 Task: Use the formula "BITOR" in spreadsheet "Project protfolio".
Action: Mouse moved to (815, 128)
Screenshot: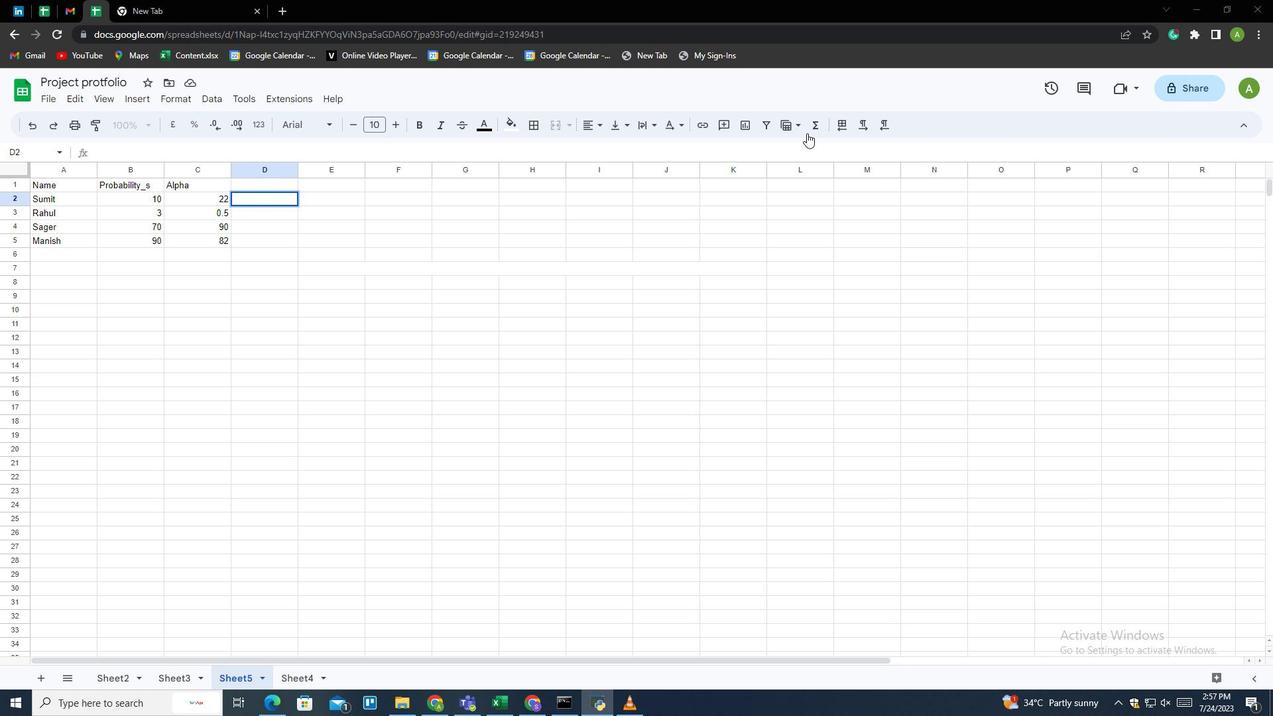 
Action: Mouse pressed left at (815, 128)
Screenshot: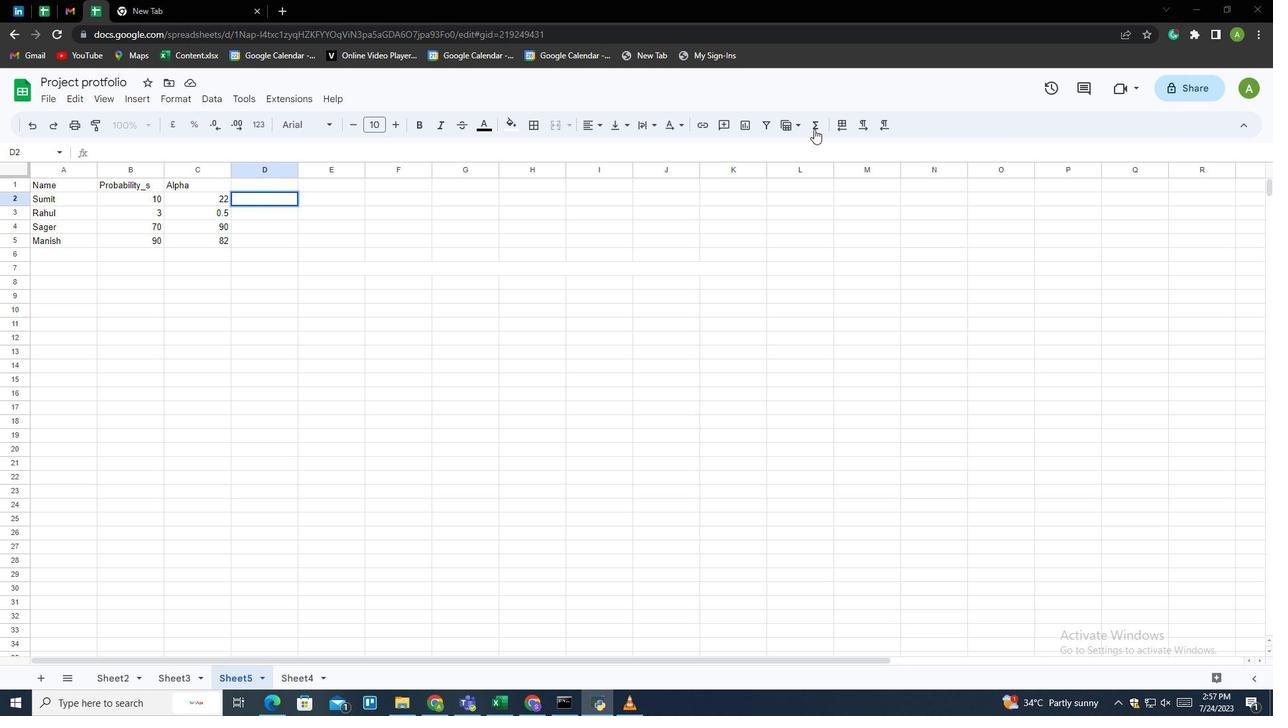 
Action: Mouse moved to (817, 135)
Screenshot: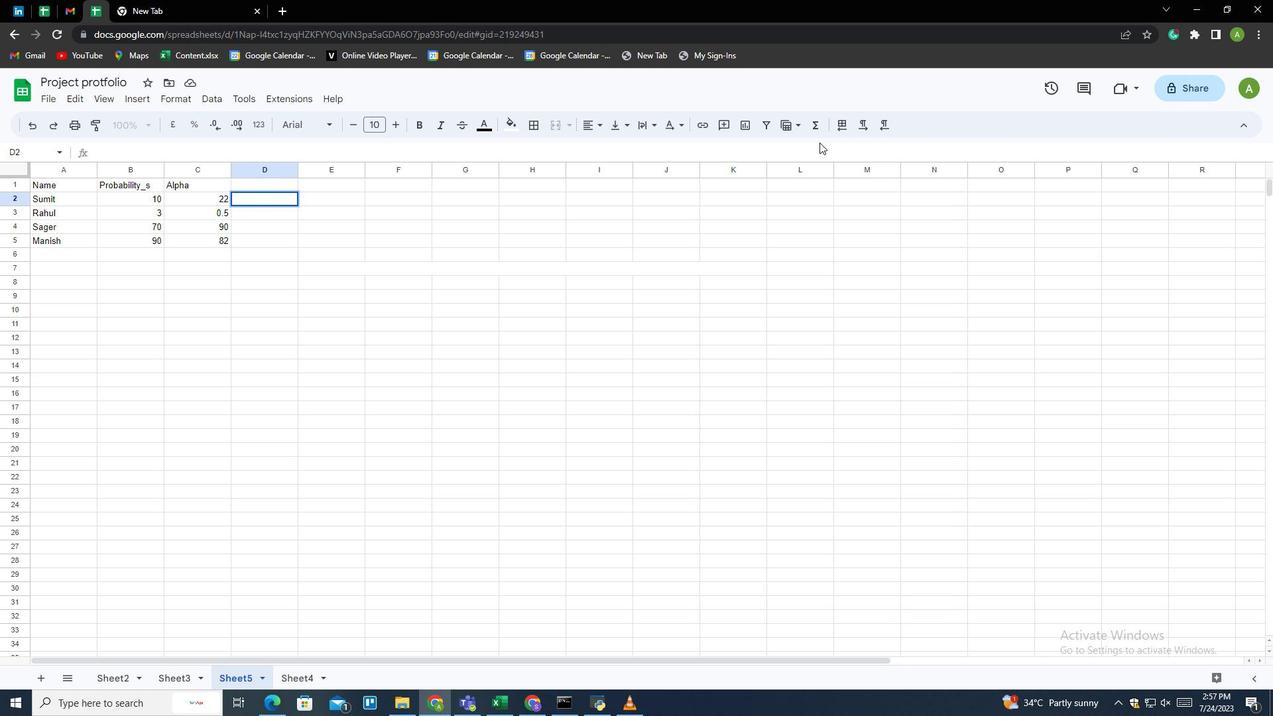 
Action: Mouse pressed left at (817, 135)
Screenshot: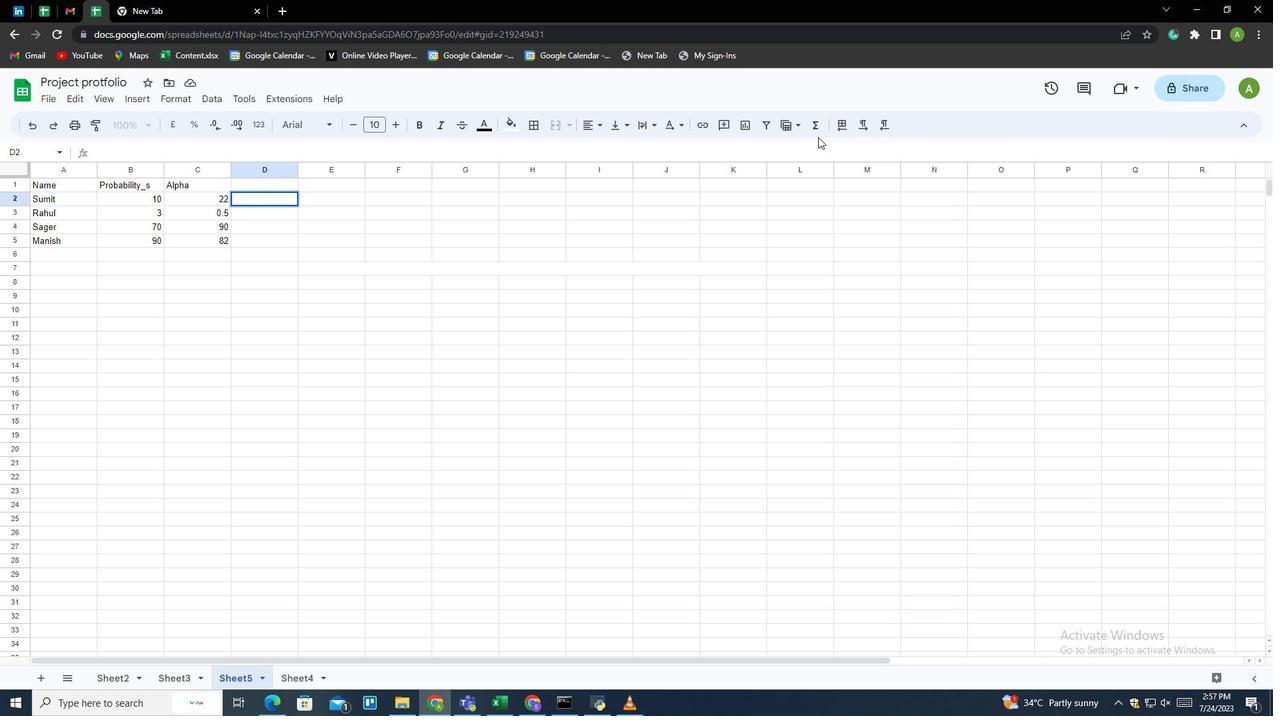 
Action: Mouse moved to (817, 130)
Screenshot: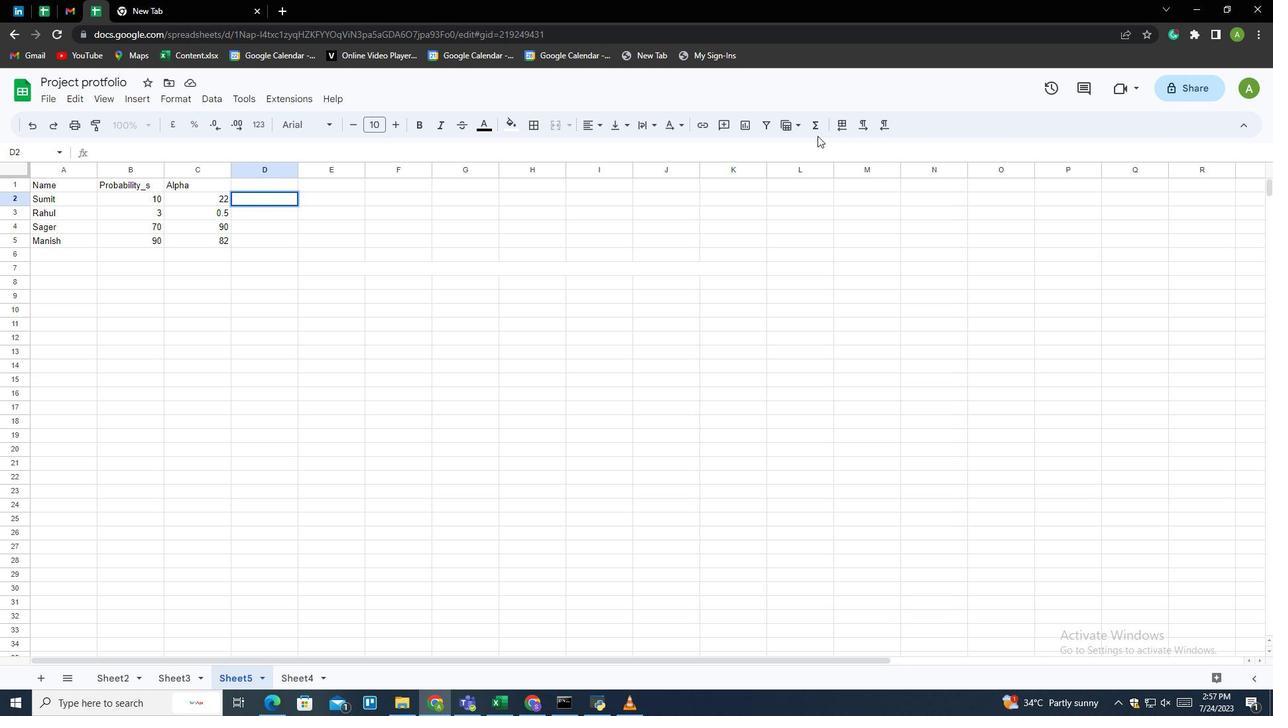 
Action: Mouse pressed left at (817, 130)
Screenshot: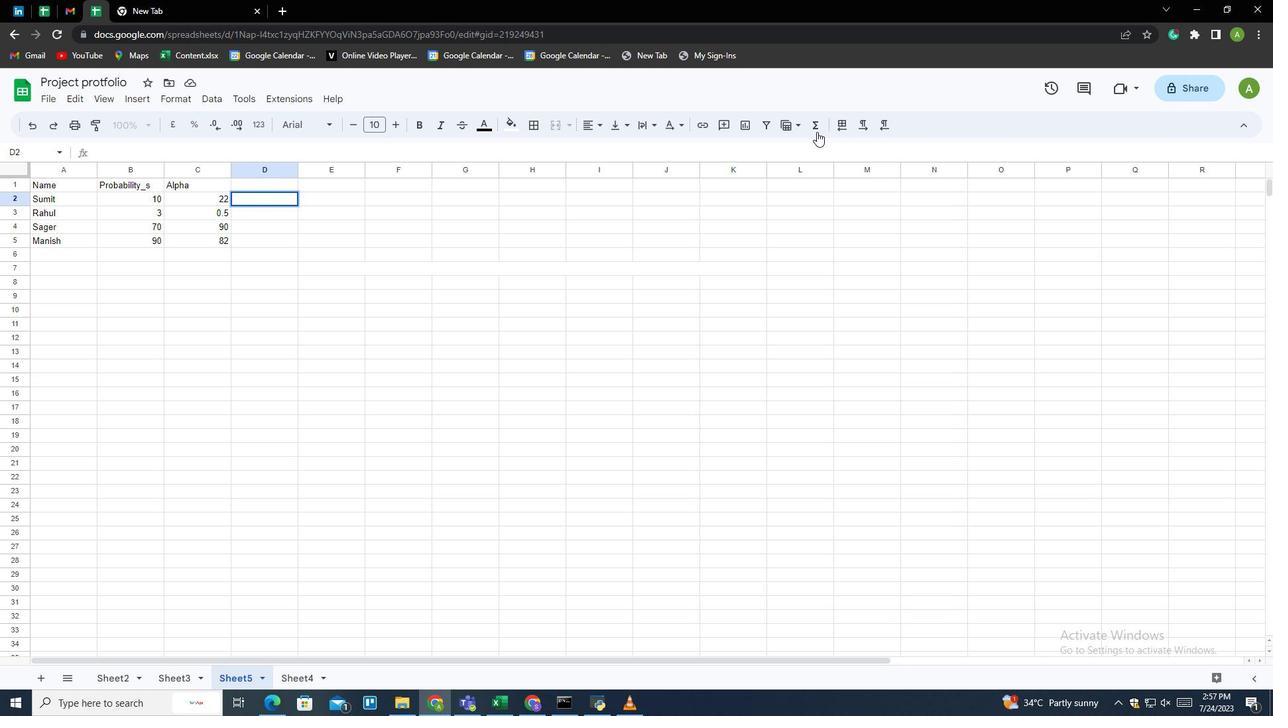 
Action: Mouse moved to (838, 265)
Screenshot: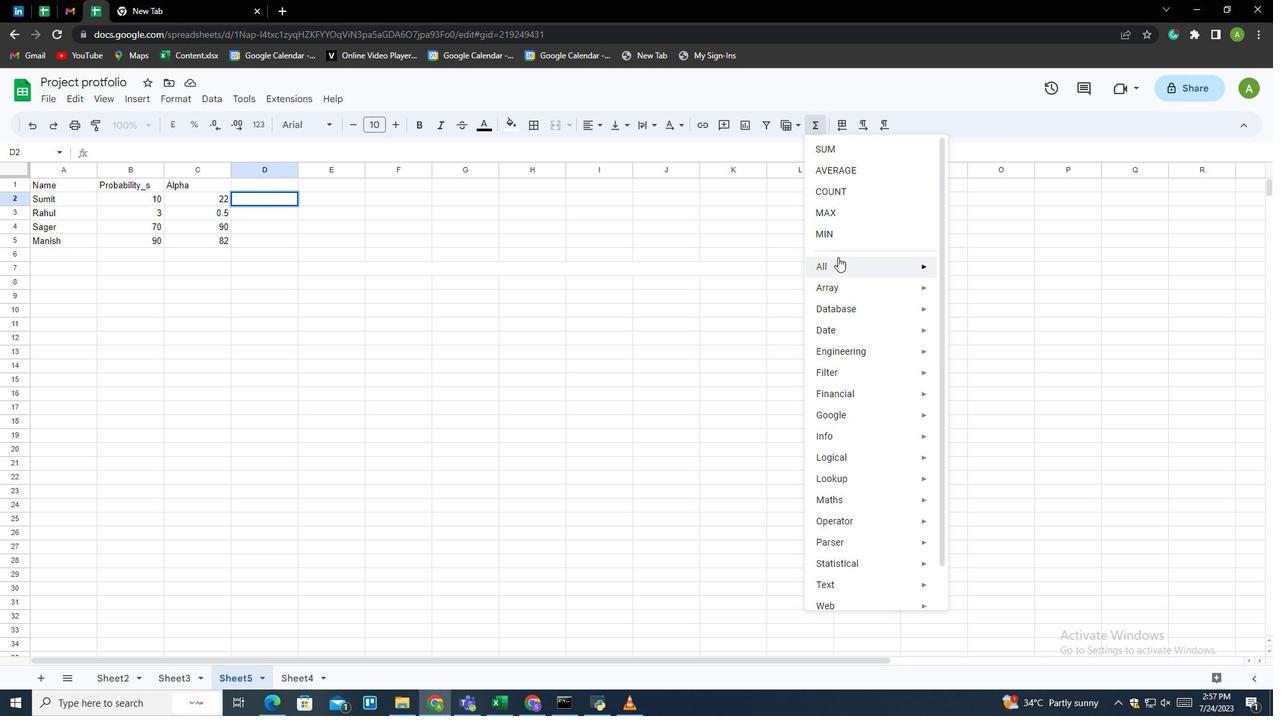 
Action: Mouse pressed left at (838, 265)
Screenshot: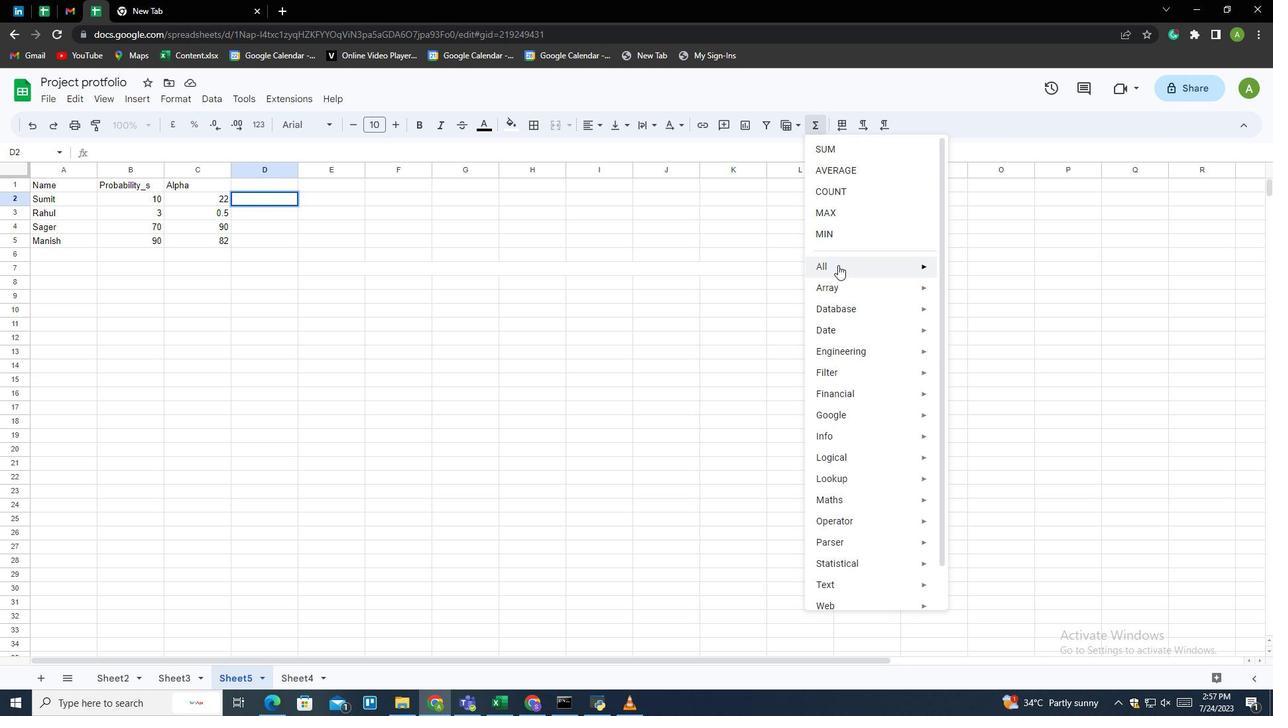 
Action: Mouse moved to (965, 422)
Screenshot: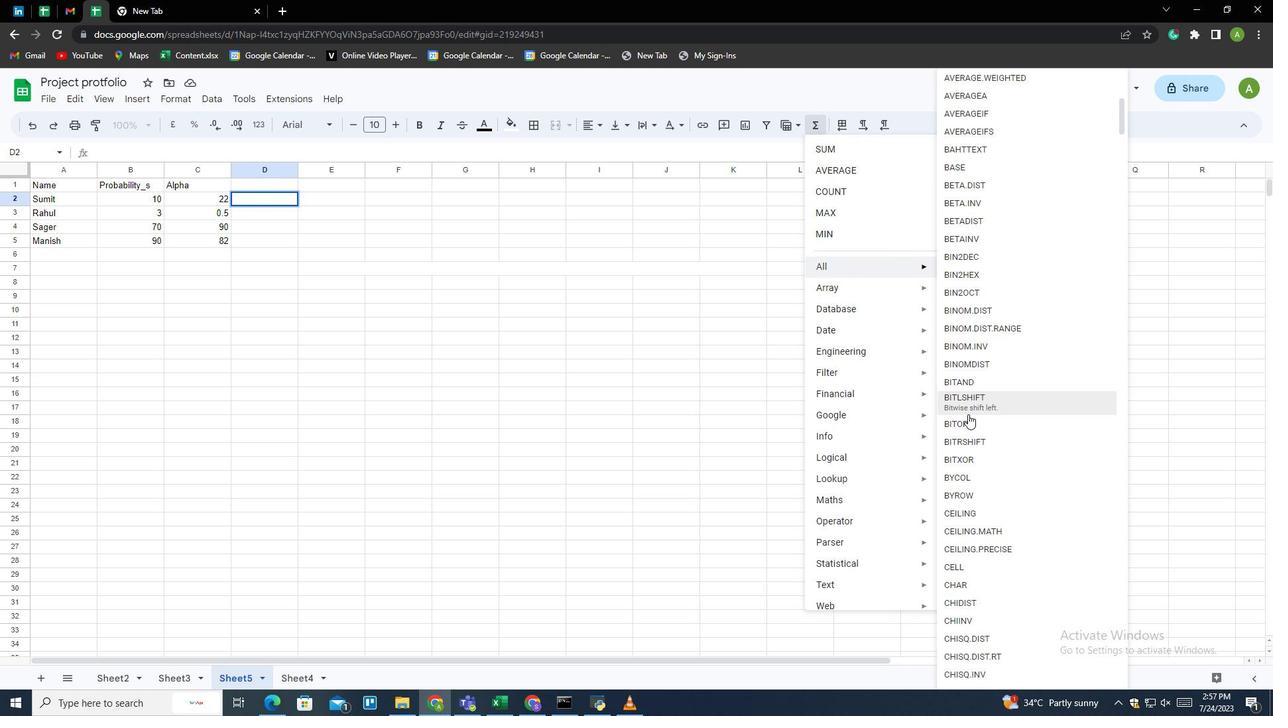 
Action: Mouse pressed left at (965, 422)
Screenshot: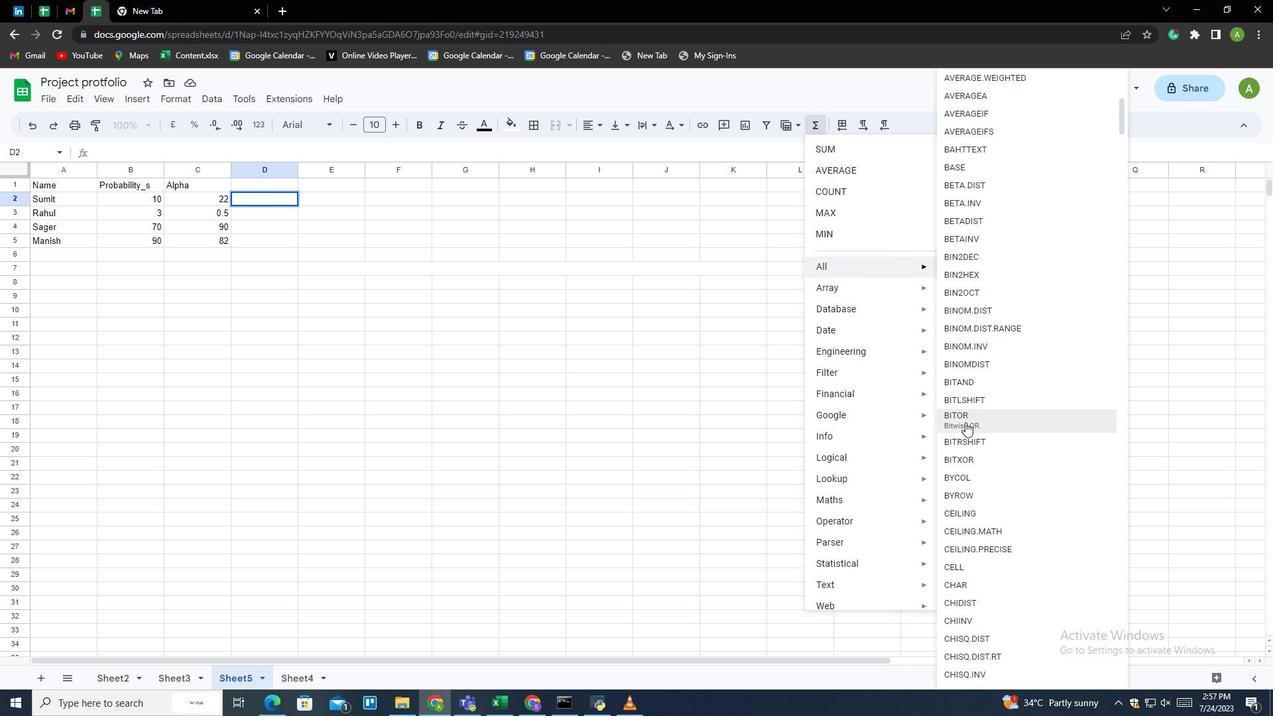 
Action: Mouse moved to (145, 197)
Screenshot: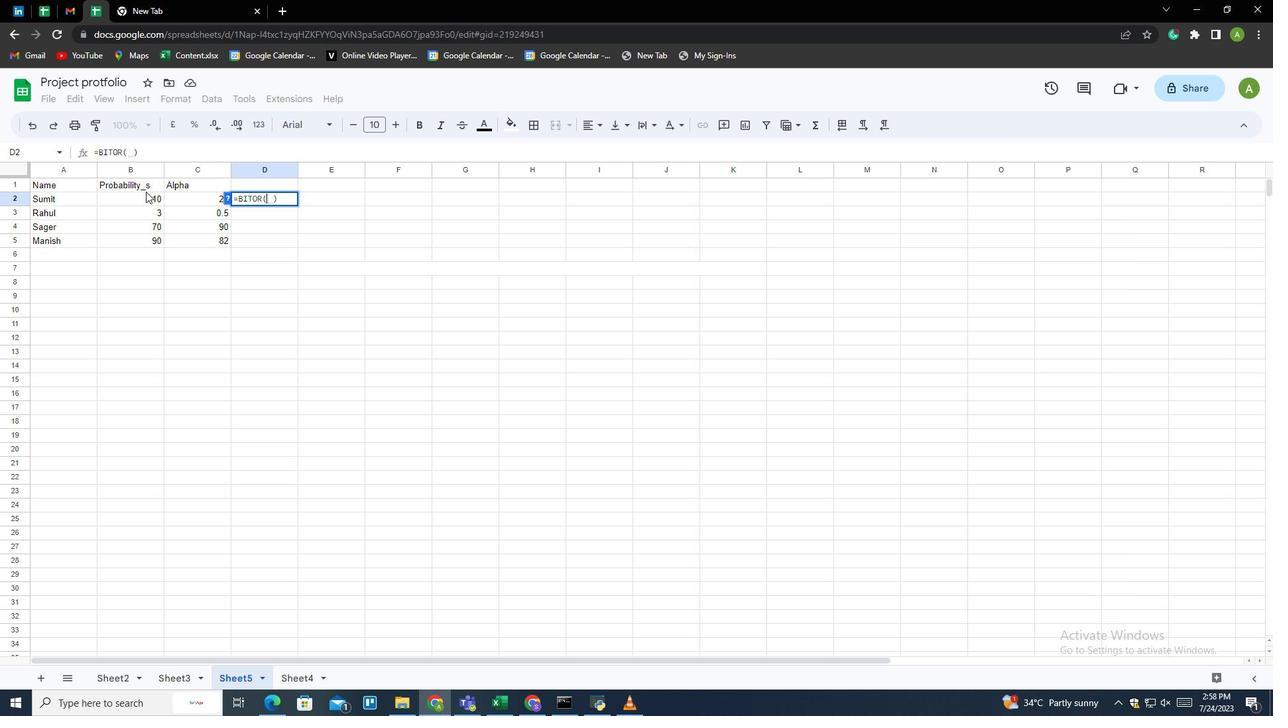 
Action: Mouse pressed left at (145, 197)
Screenshot: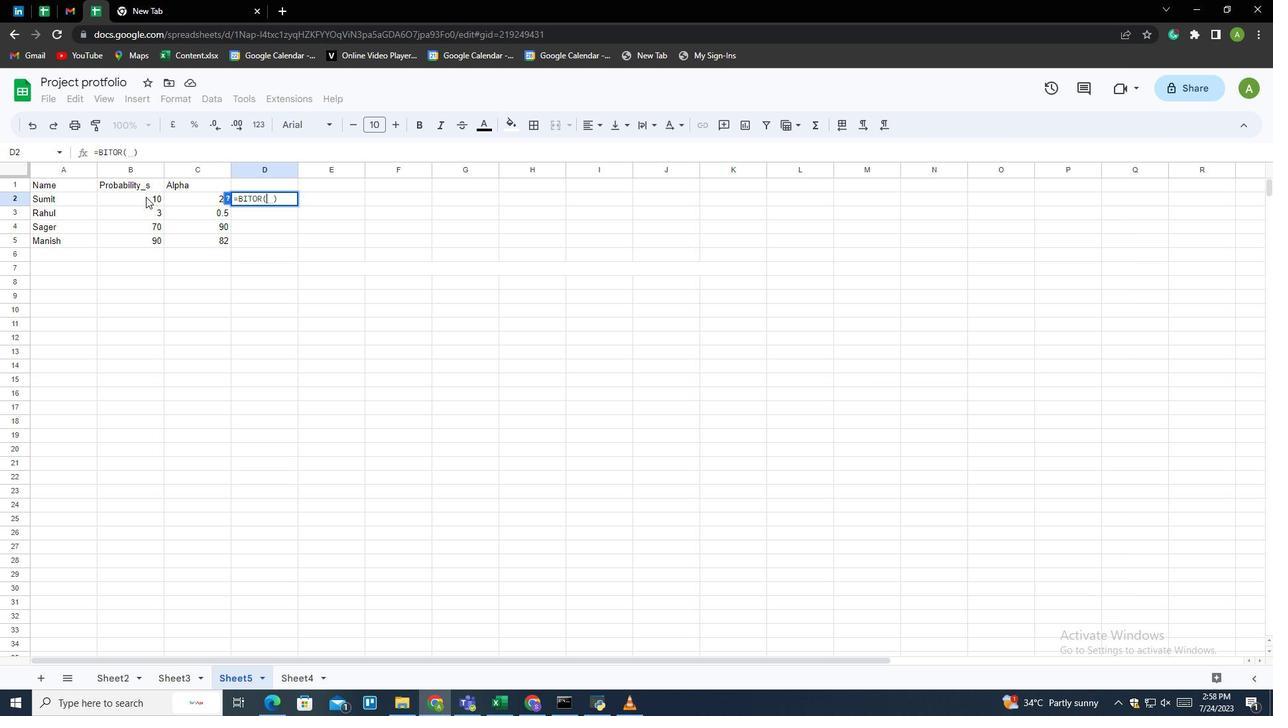 
Action: Mouse moved to (195, 198)
Screenshot: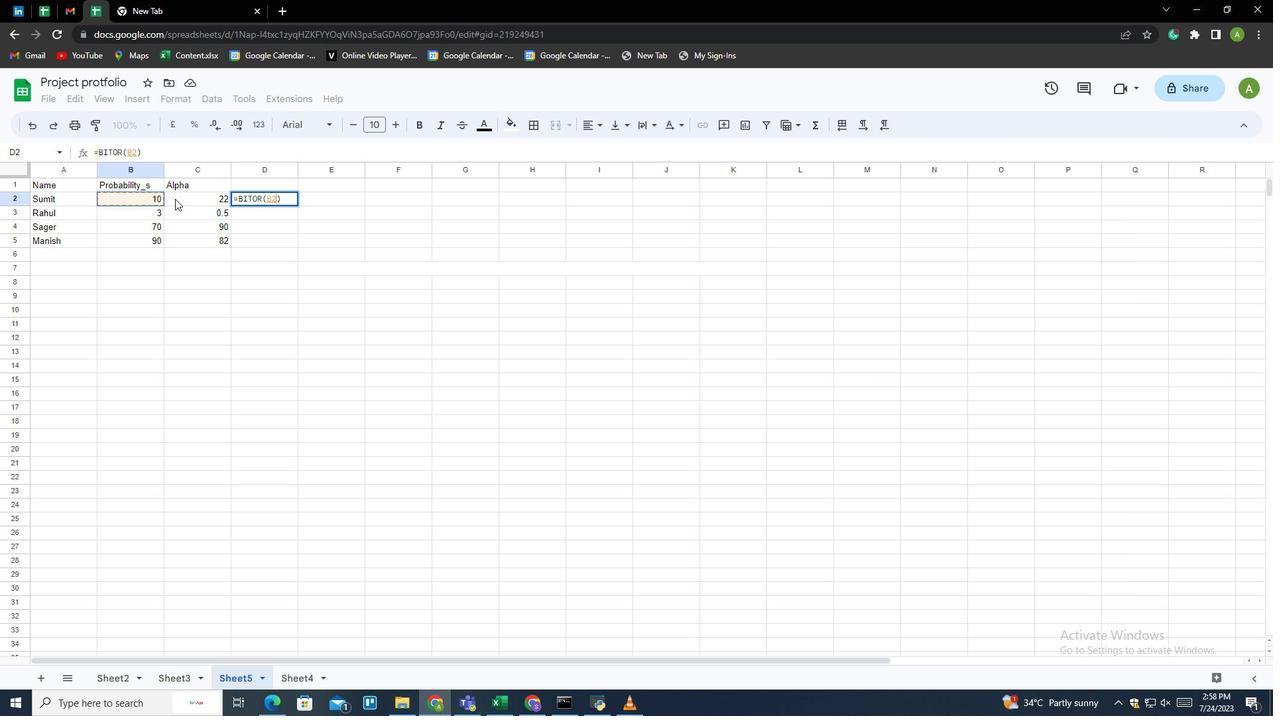 
Action: Mouse pressed left at (195, 198)
Screenshot: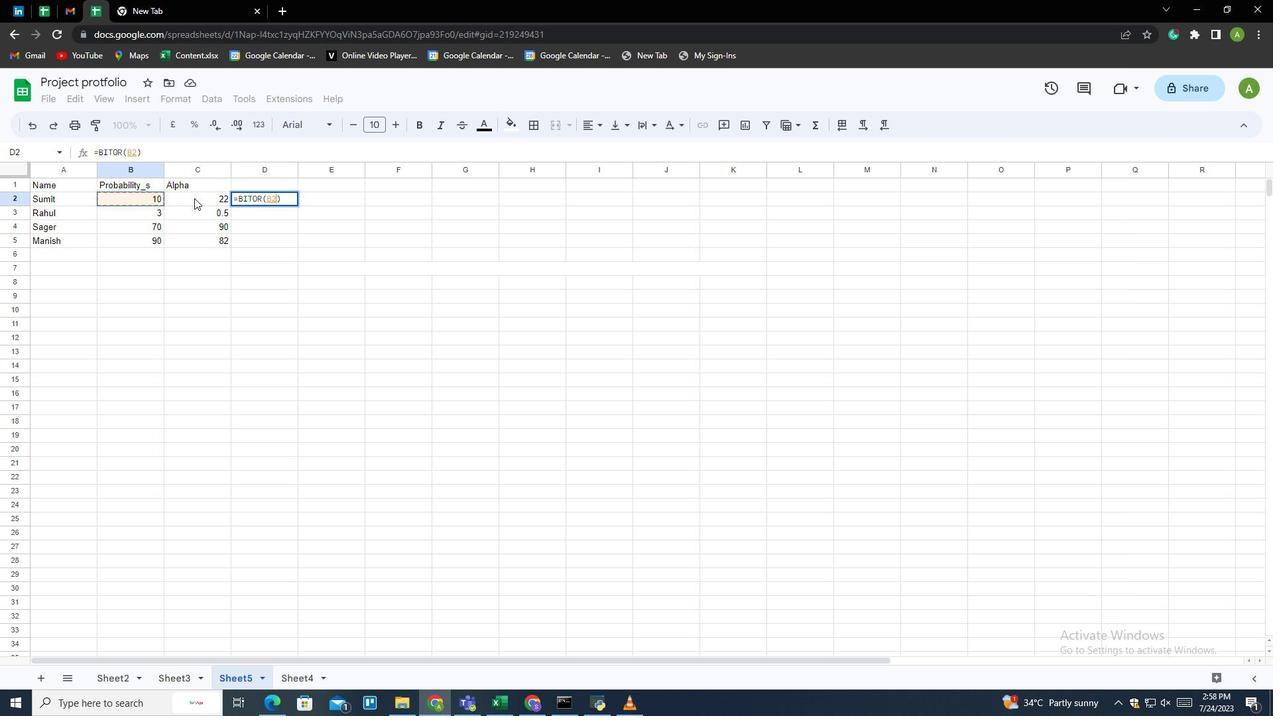 
Action: Mouse moved to (269, 214)
Screenshot: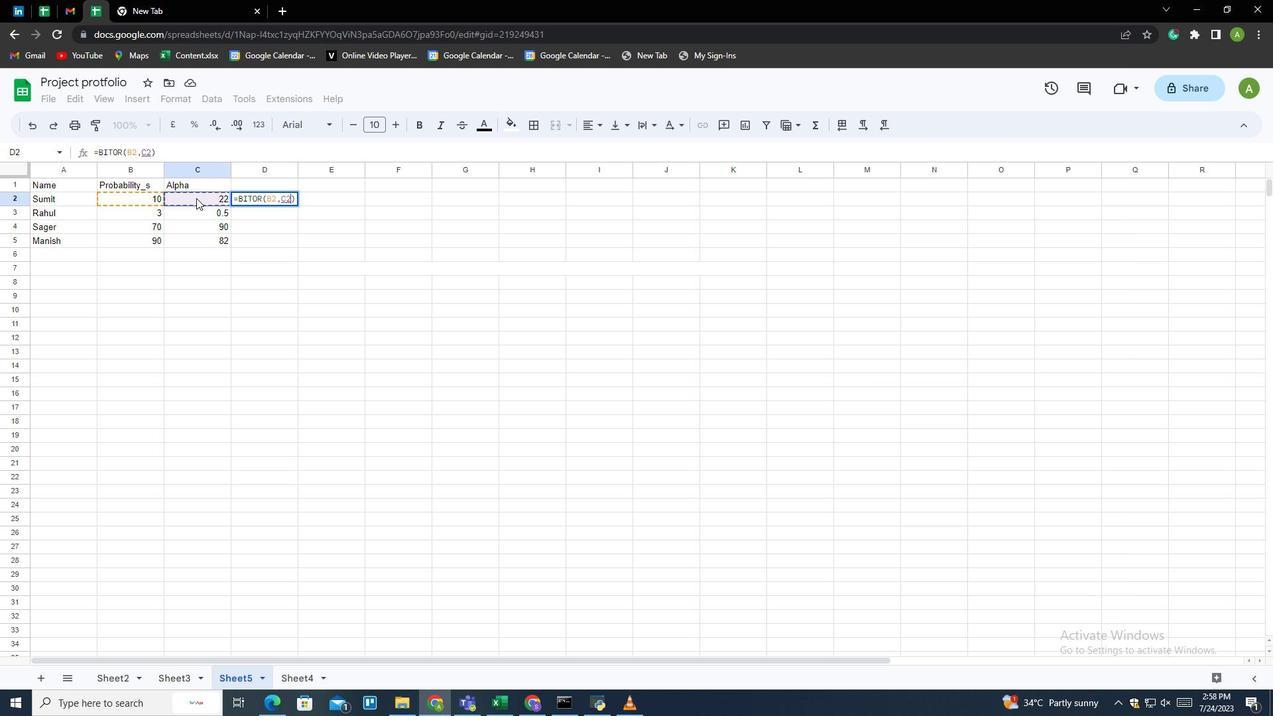 
Action: Key pressed <Key.enter><Key.enter>
Screenshot: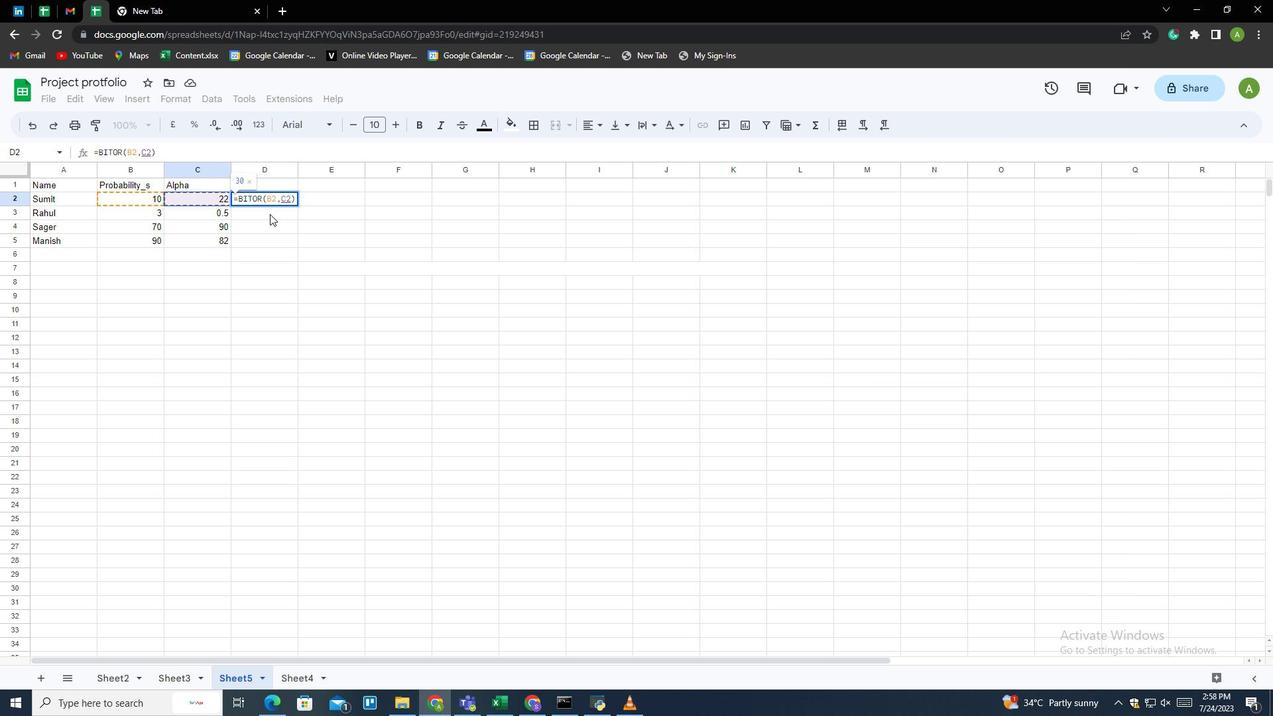 
